 Task: Enter the email address 'aakashmishraop@outlook.com' in Outlook and attempt to connect the account.
Action: Mouse moved to (19, 83)
Screenshot: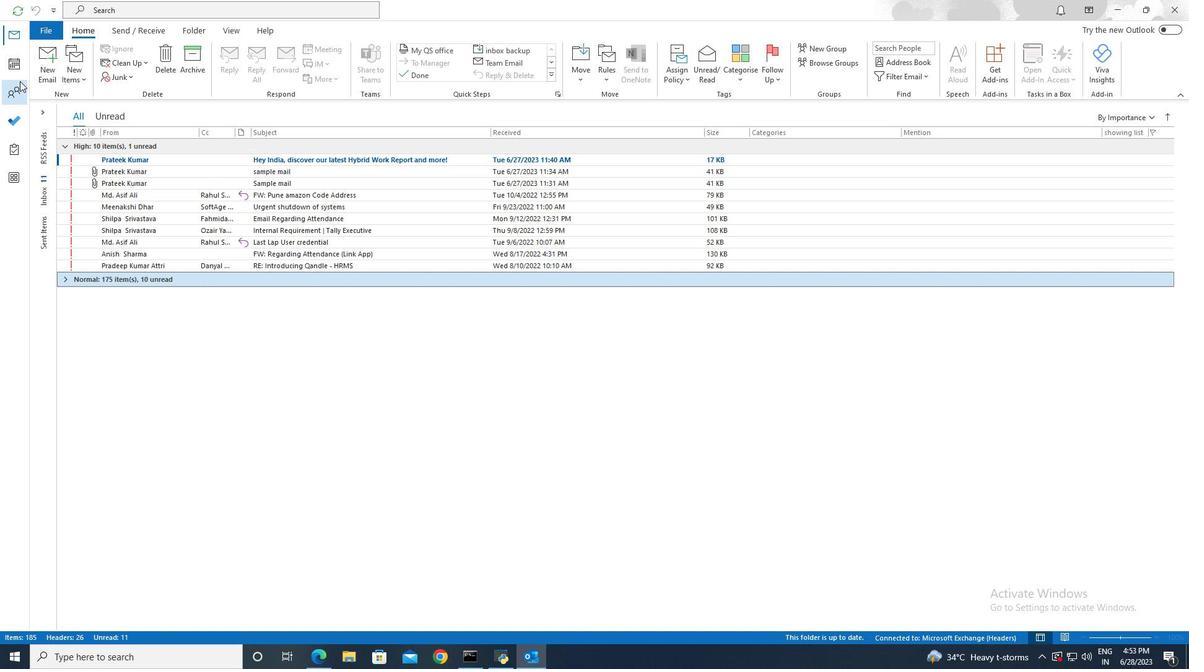 
Action: Mouse pressed left at (19, 83)
Screenshot: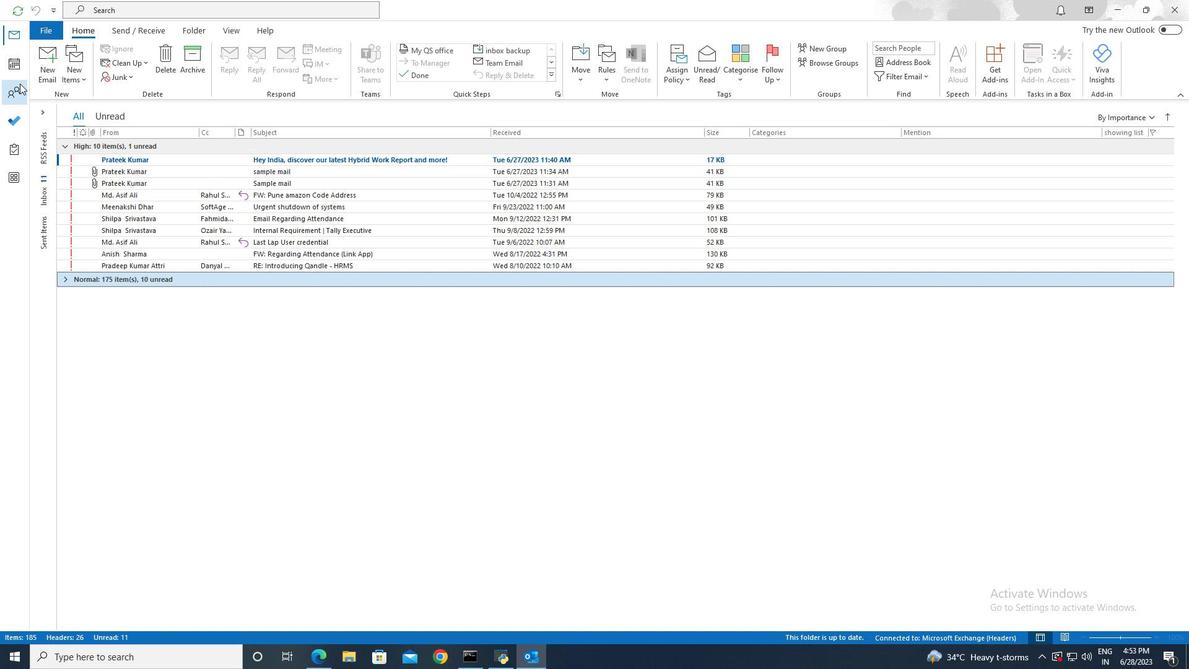 
Action: Mouse moved to (50, 31)
Screenshot: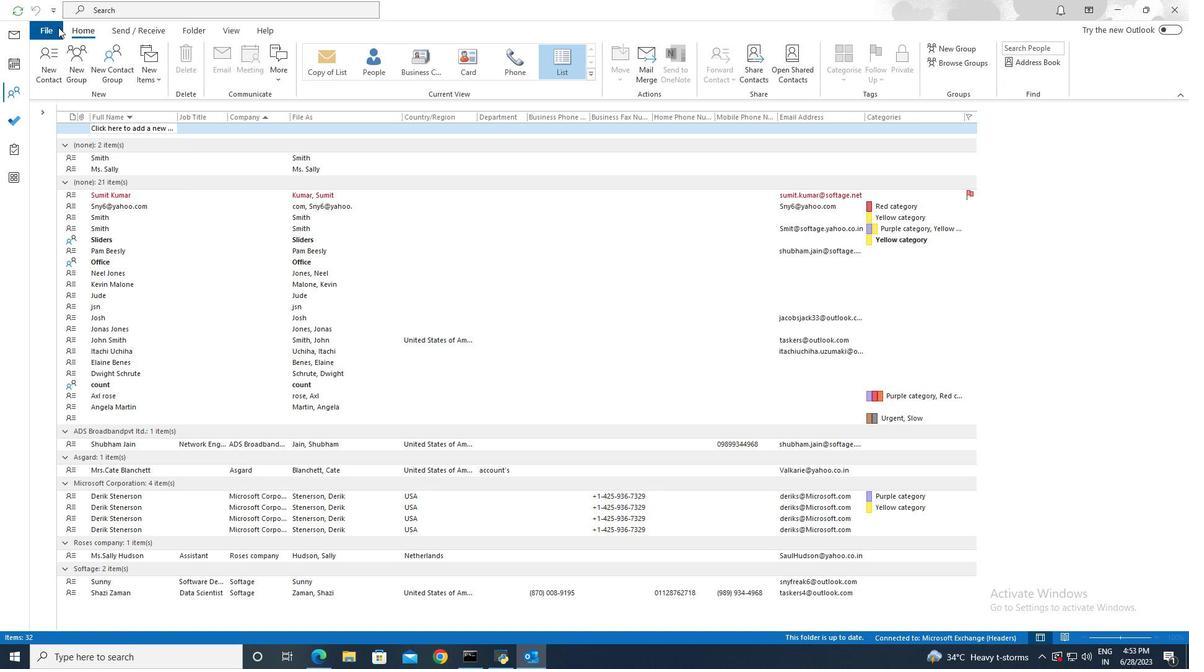 
Action: Mouse pressed left at (50, 31)
Screenshot: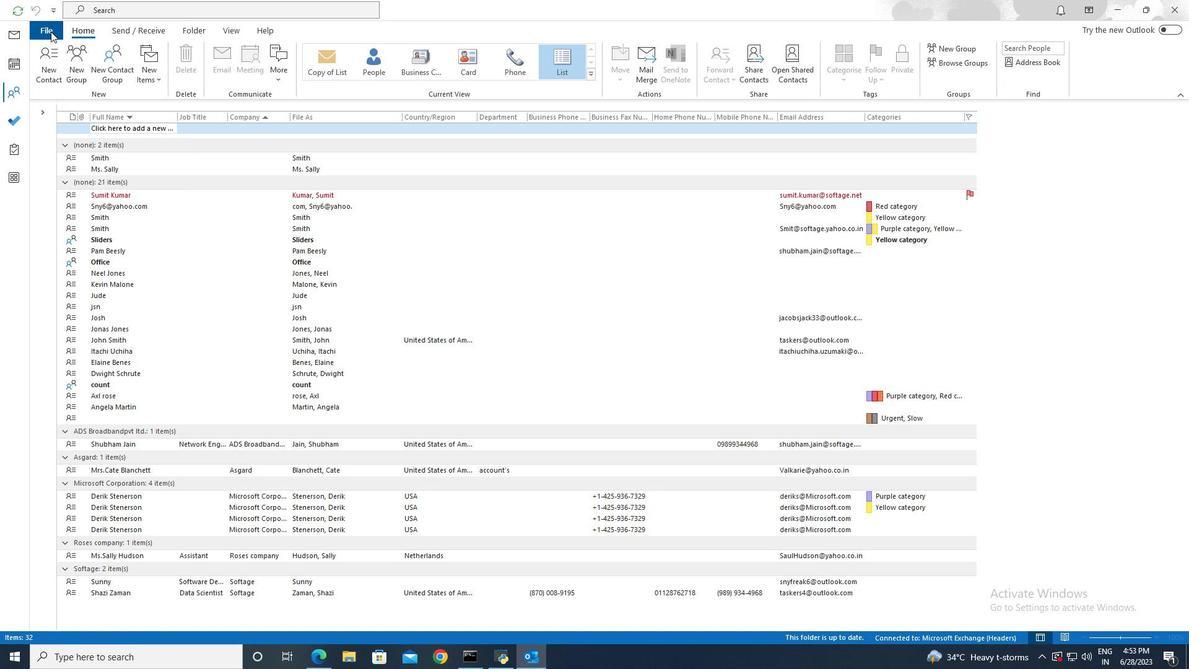 
Action: Mouse moved to (149, 104)
Screenshot: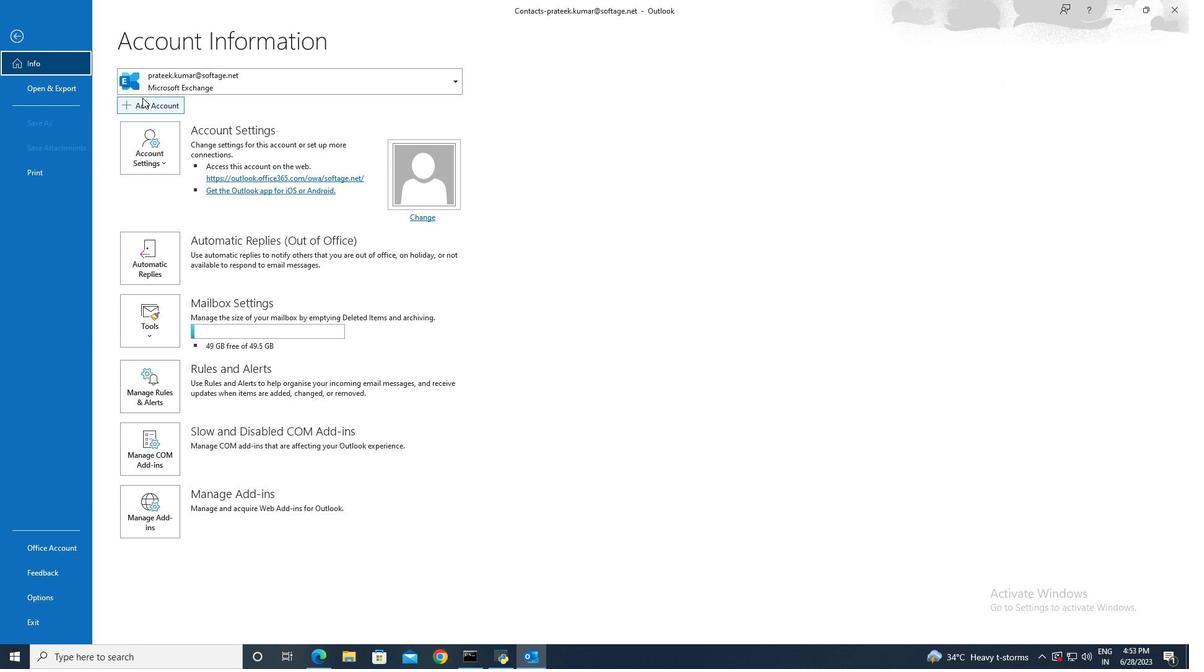 
Action: Mouse pressed left at (149, 104)
Screenshot: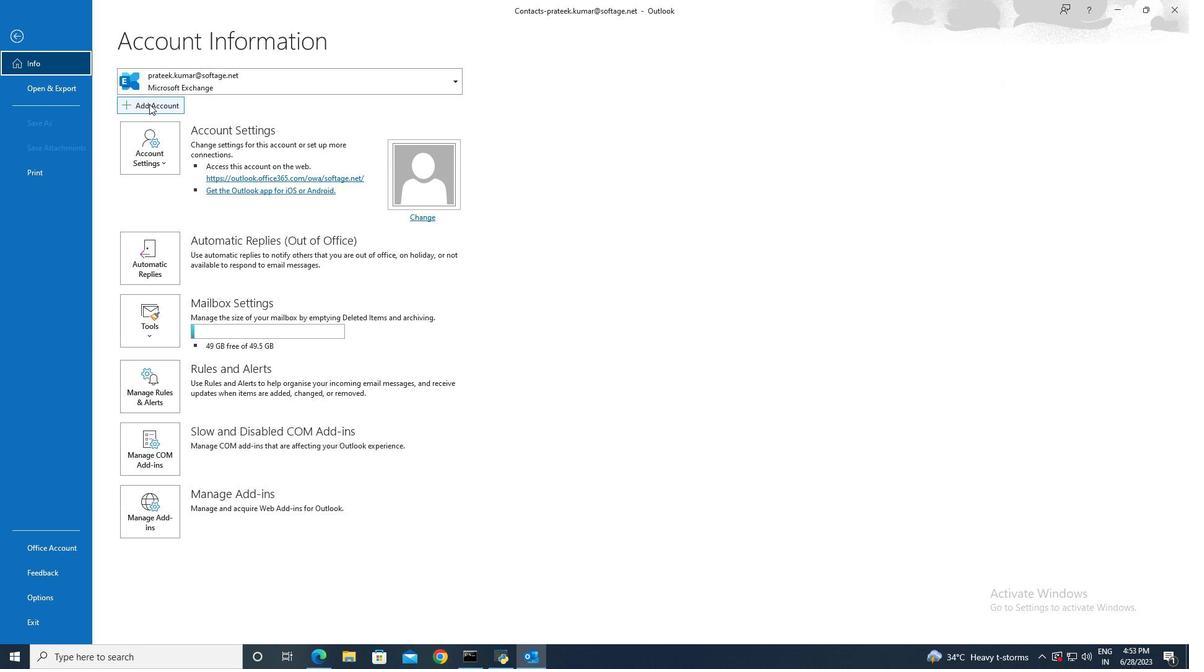 
Action: Key pressed <Key.shift><Key.shift><Key.shift><Key.shift><Key.shift><Key.shift><Key.shift><Key.shift>aakashmishraop<Key.shift>@outlook.com
Screenshot: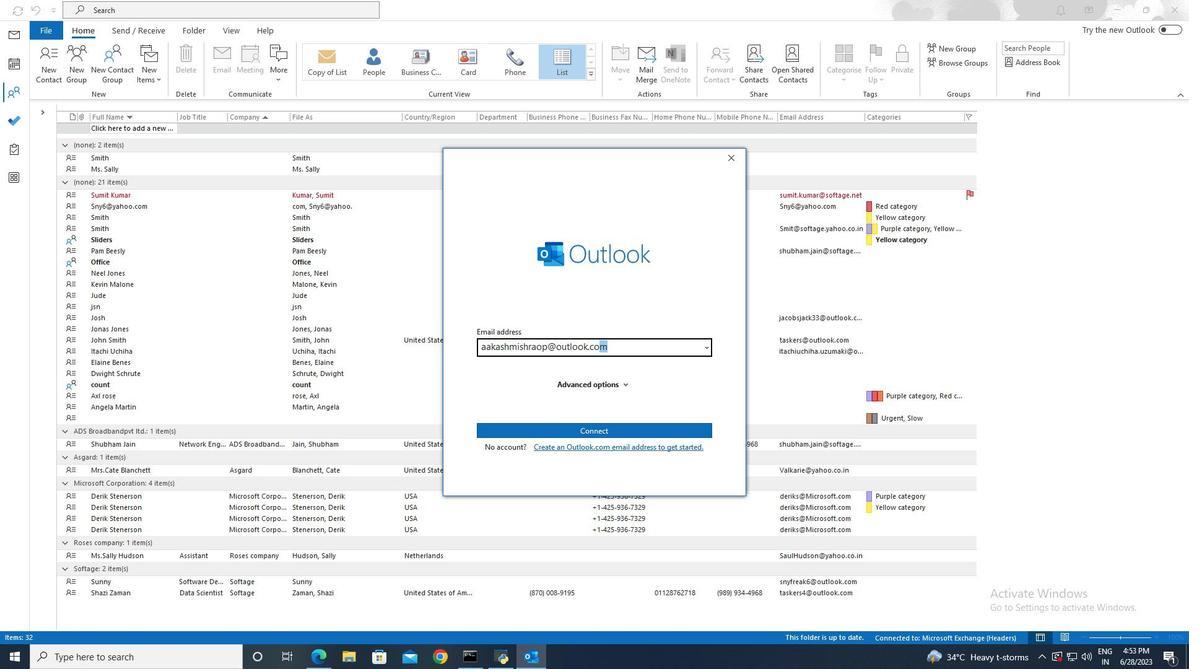 
Action: Mouse moved to (571, 428)
Screenshot: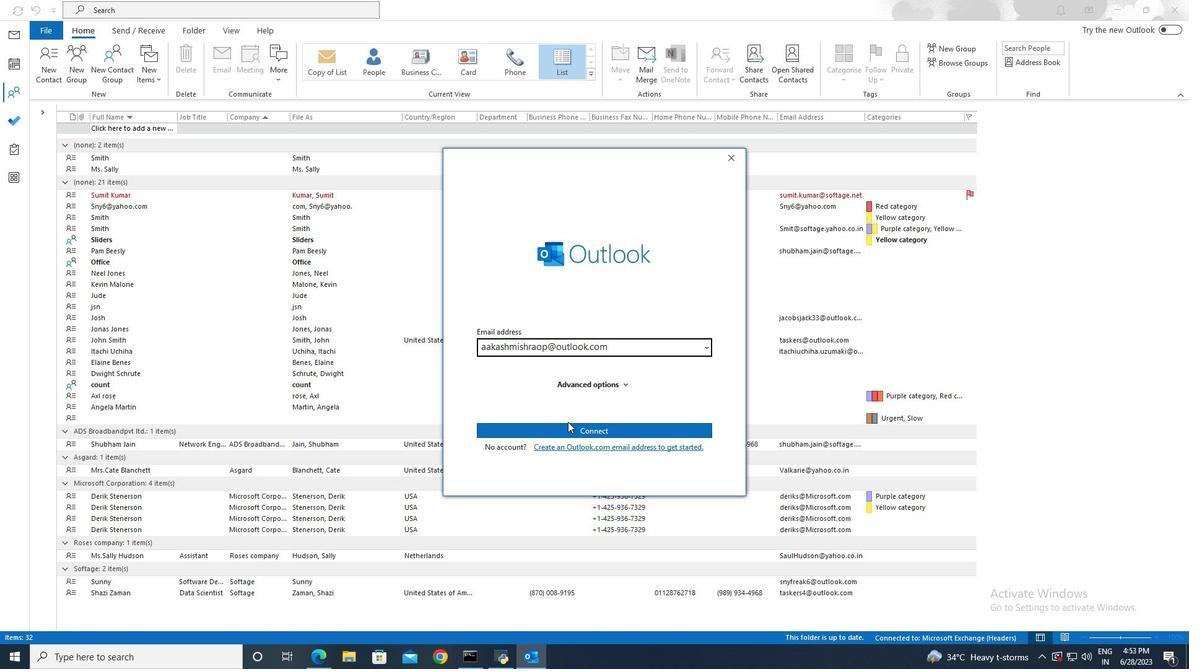 
Action: Mouse pressed left at (571, 428)
Screenshot: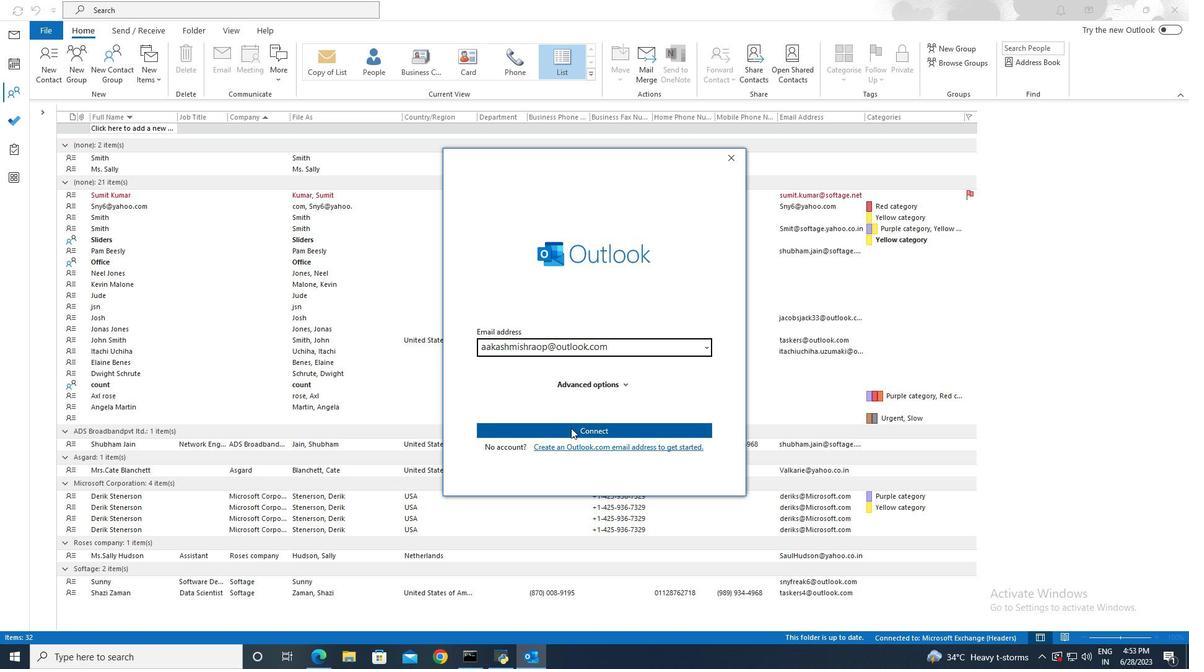 
